 Task: Add Aura Cacia Lavender Essential Oil to the cart.
Action: Mouse moved to (966, 338)
Screenshot: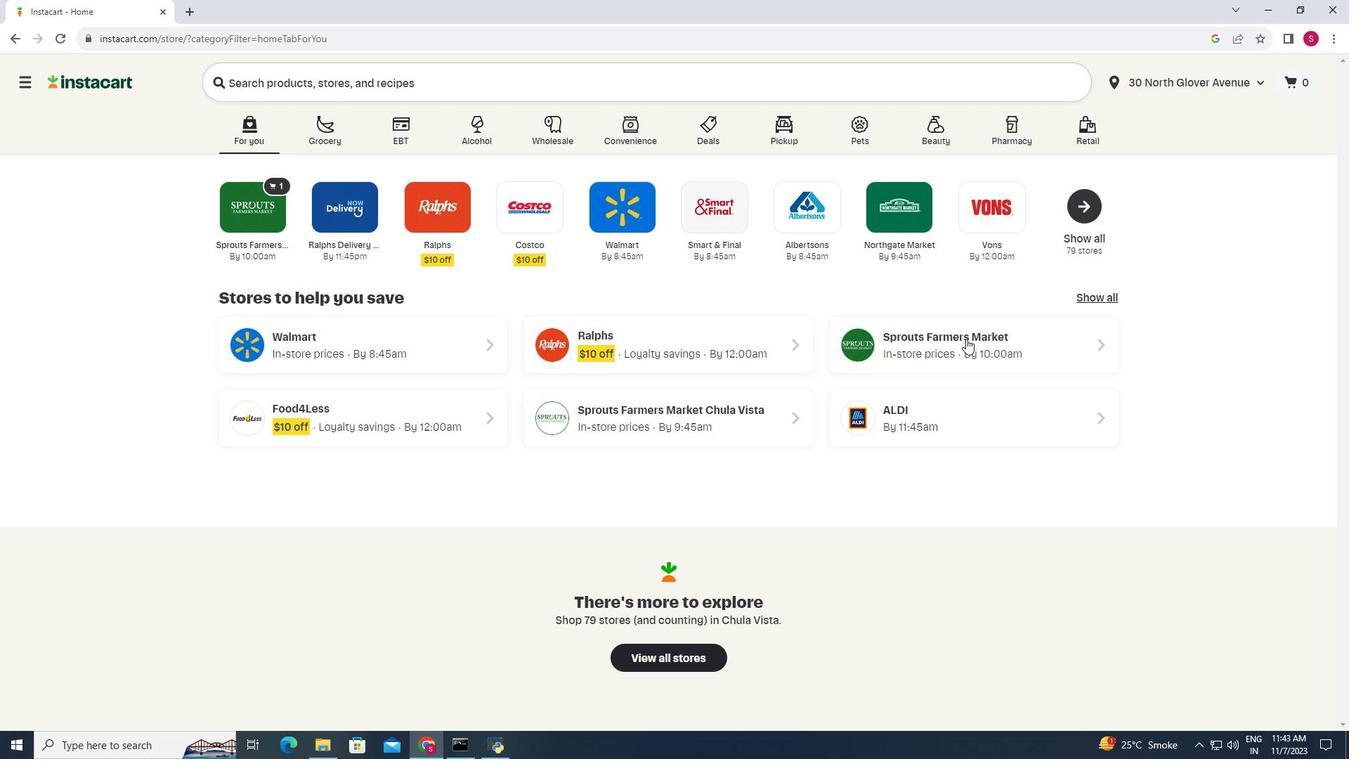 
Action: Mouse pressed left at (966, 338)
Screenshot: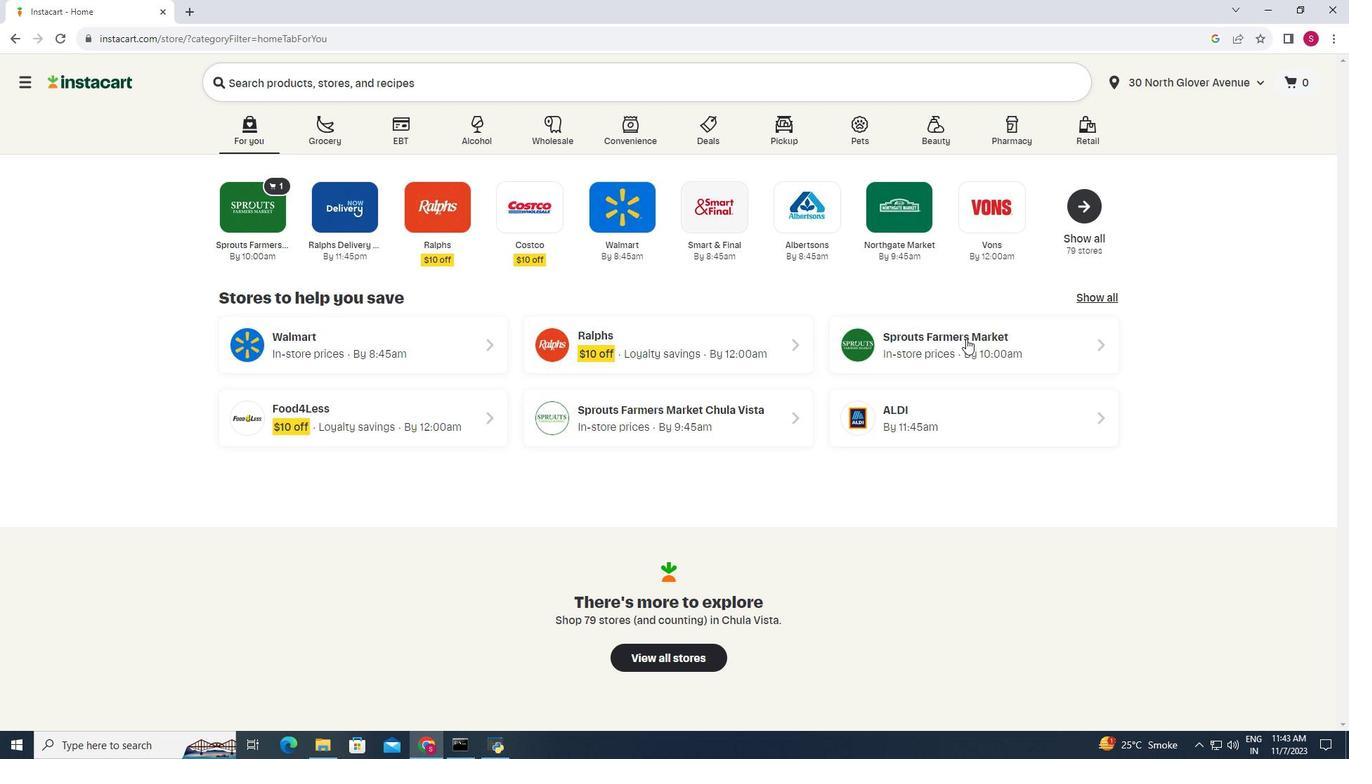 
Action: Mouse moved to (106, 500)
Screenshot: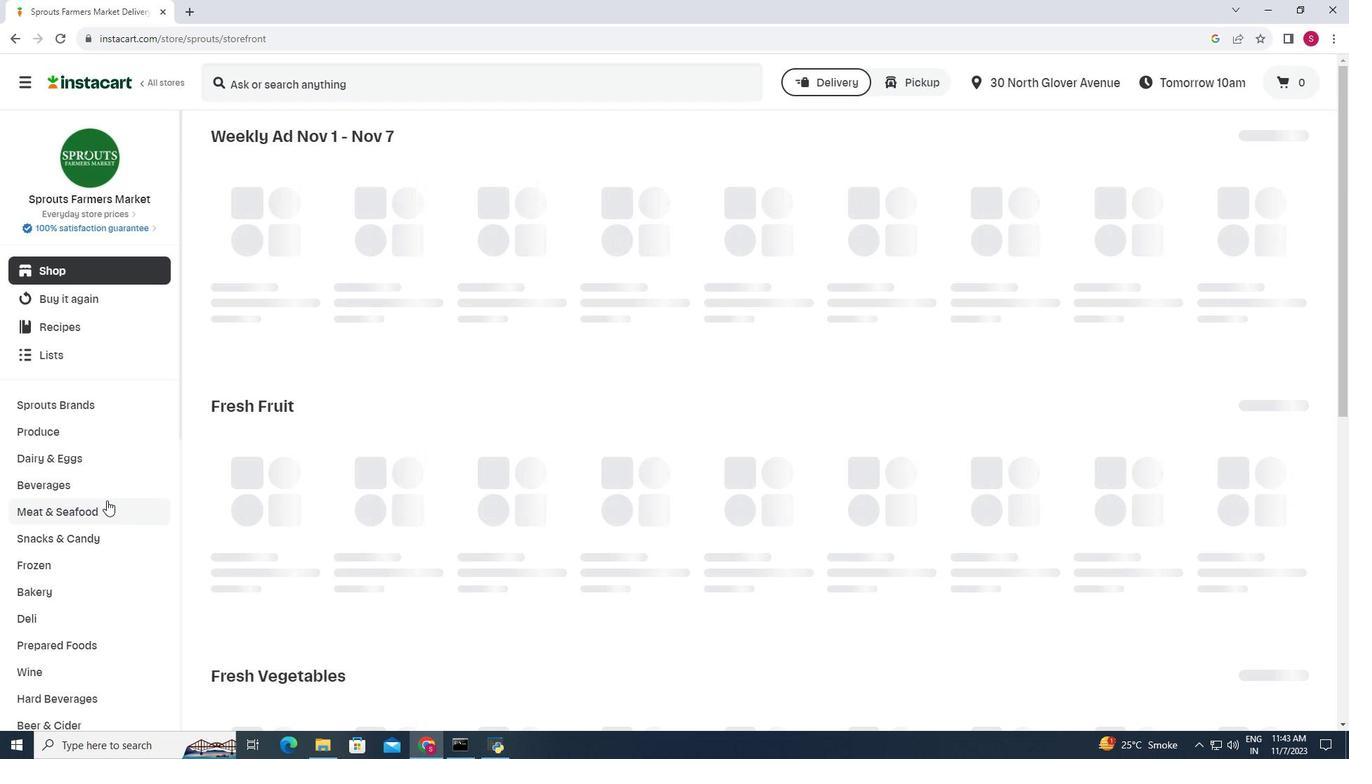 
Action: Mouse scrolled (106, 499) with delta (0, 0)
Screenshot: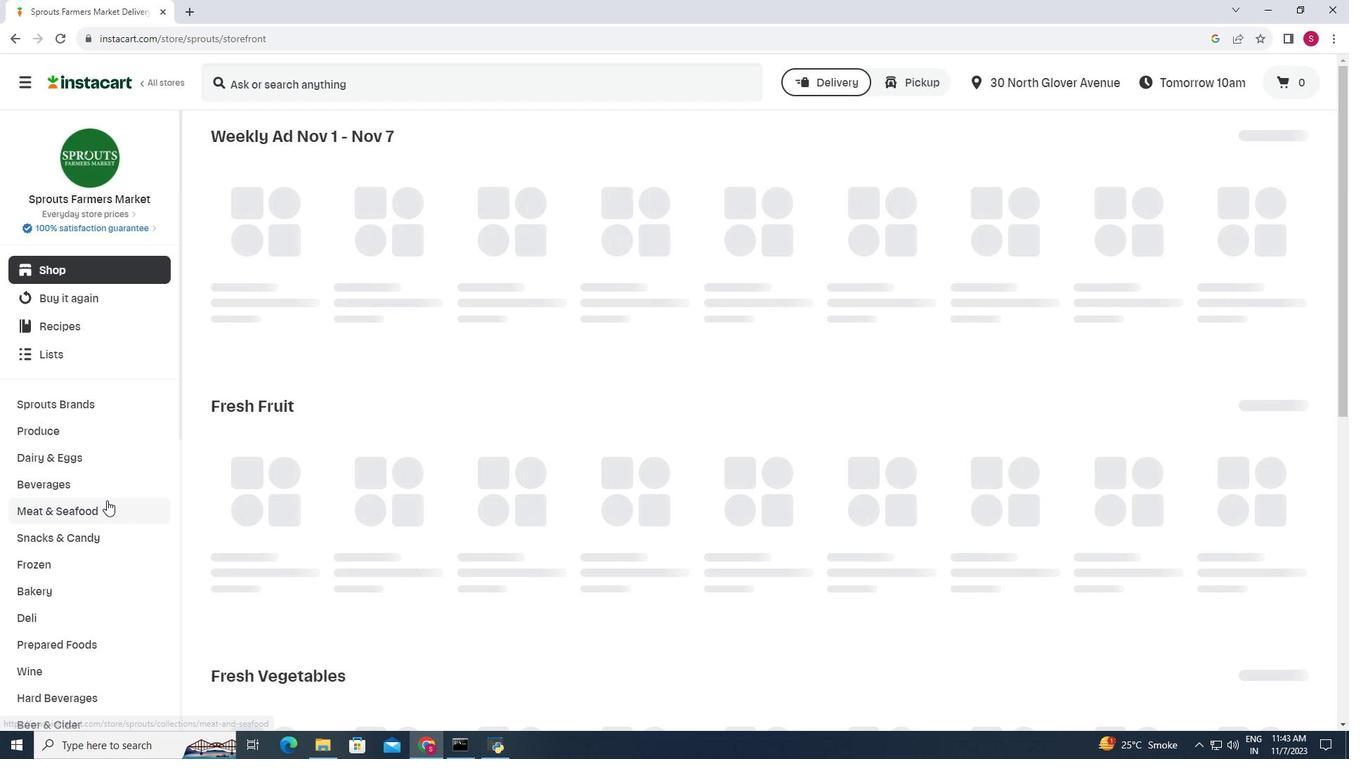 
Action: Mouse scrolled (106, 499) with delta (0, 0)
Screenshot: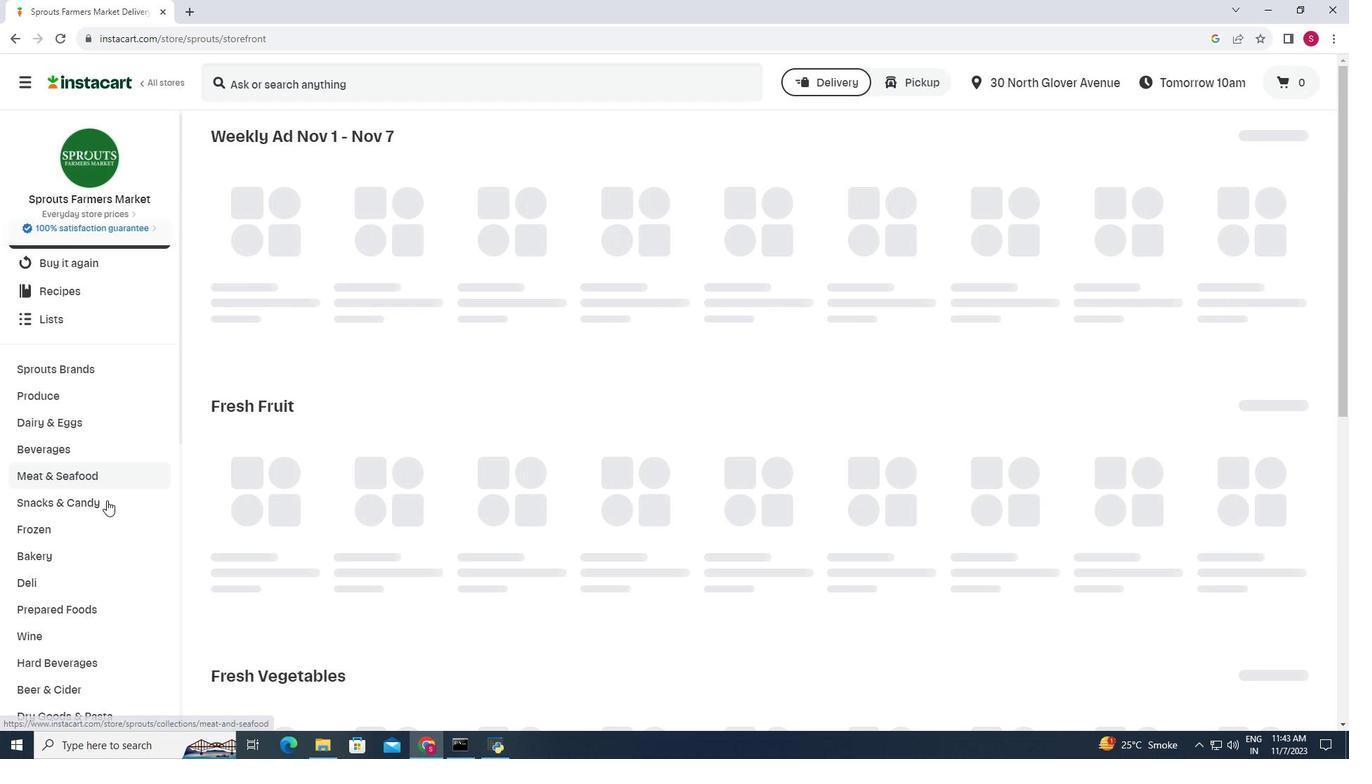 
Action: Mouse scrolled (106, 499) with delta (0, 0)
Screenshot: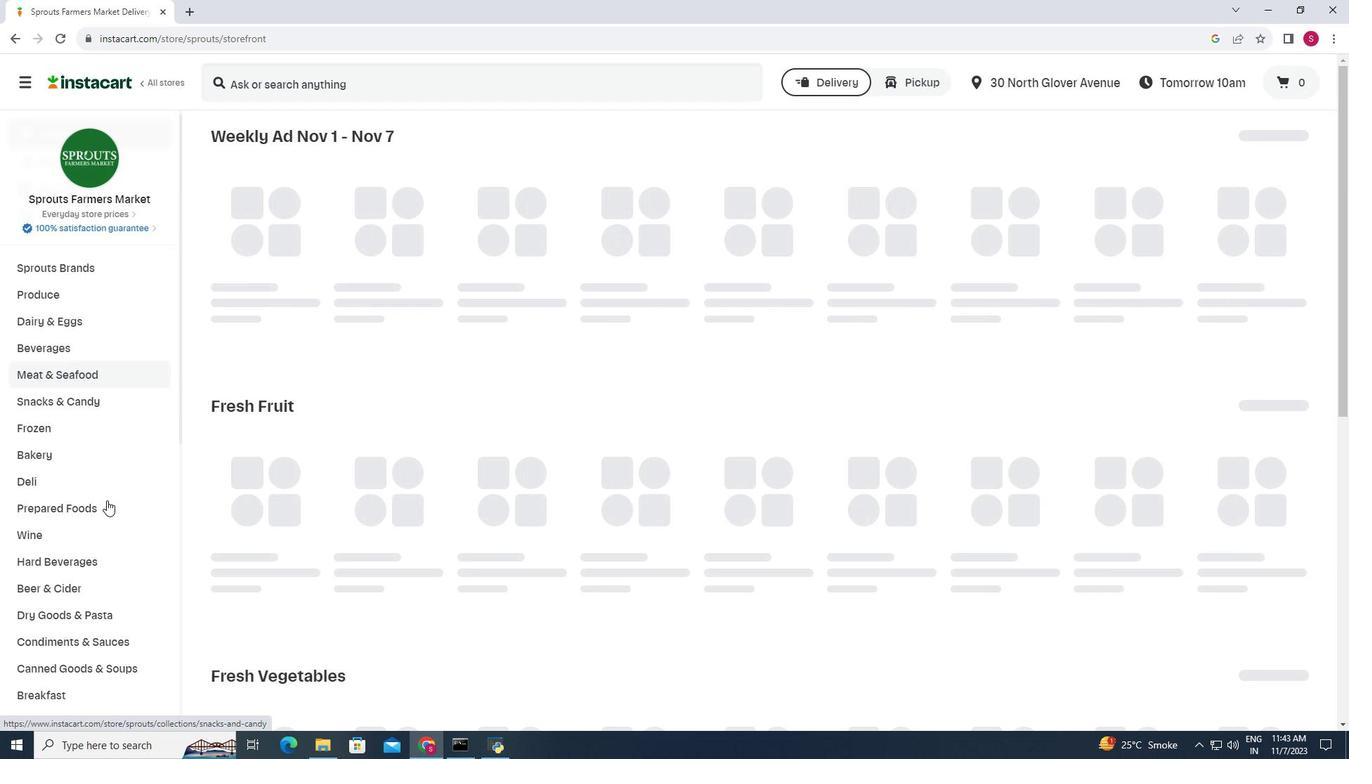 
Action: Mouse moved to (106, 500)
Screenshot: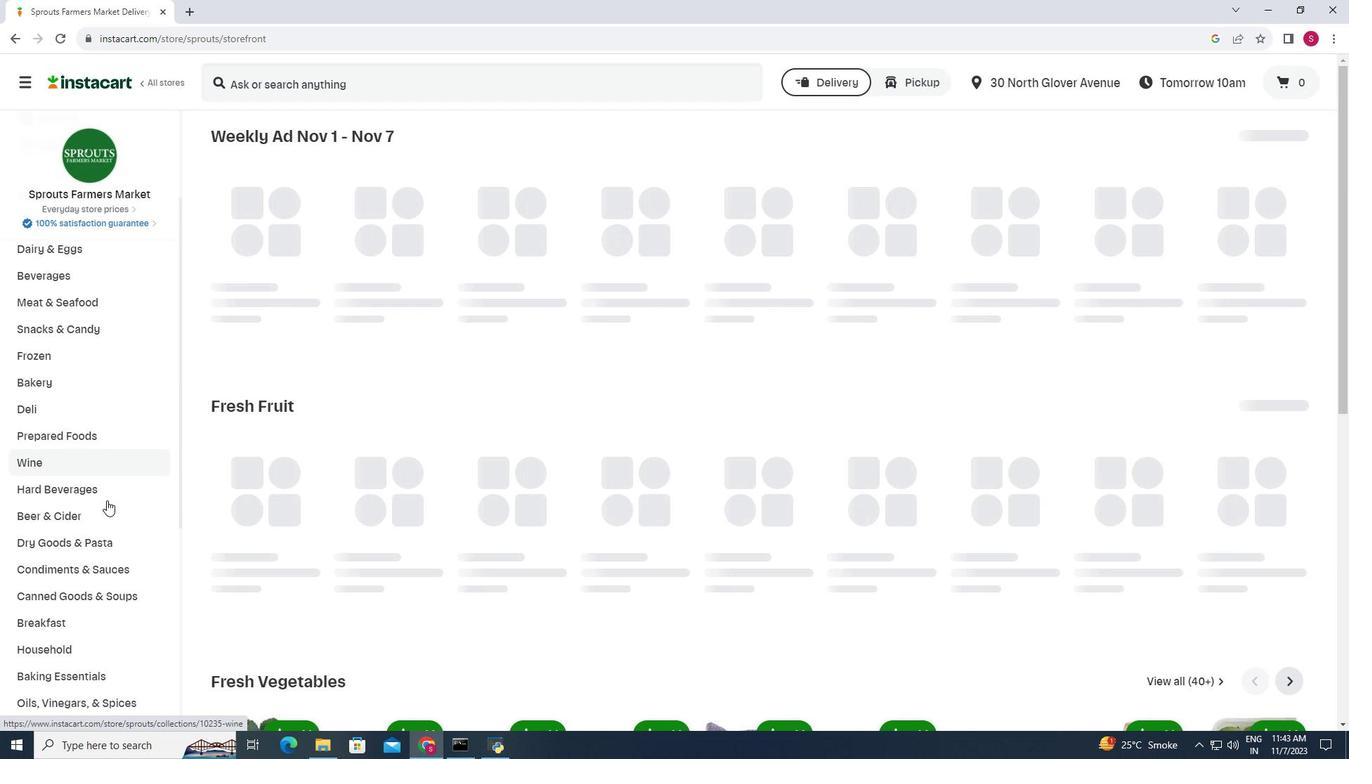 
Action: Mouse scrolled (106, 499) with delta (0, 0)
Screenshot: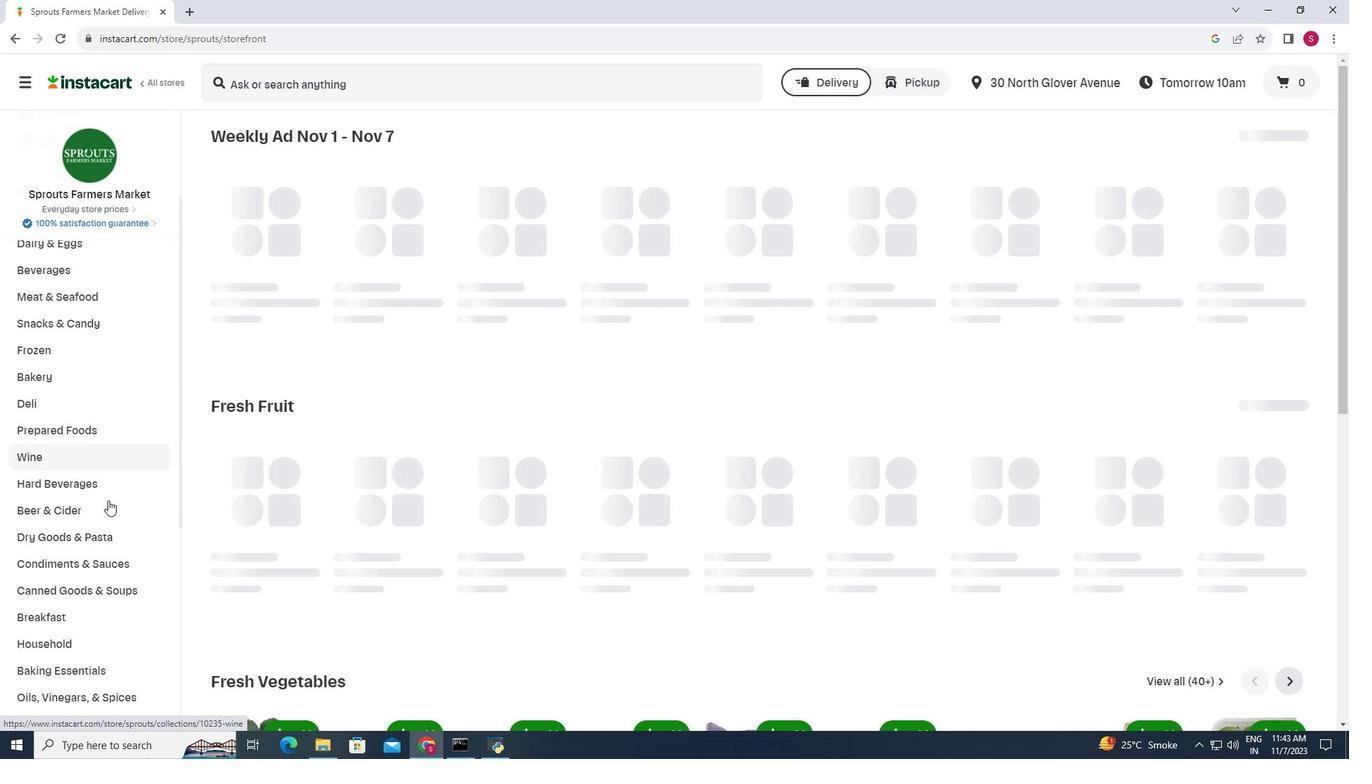 
Action: Mouse moved to (87, 571)
Screenshot: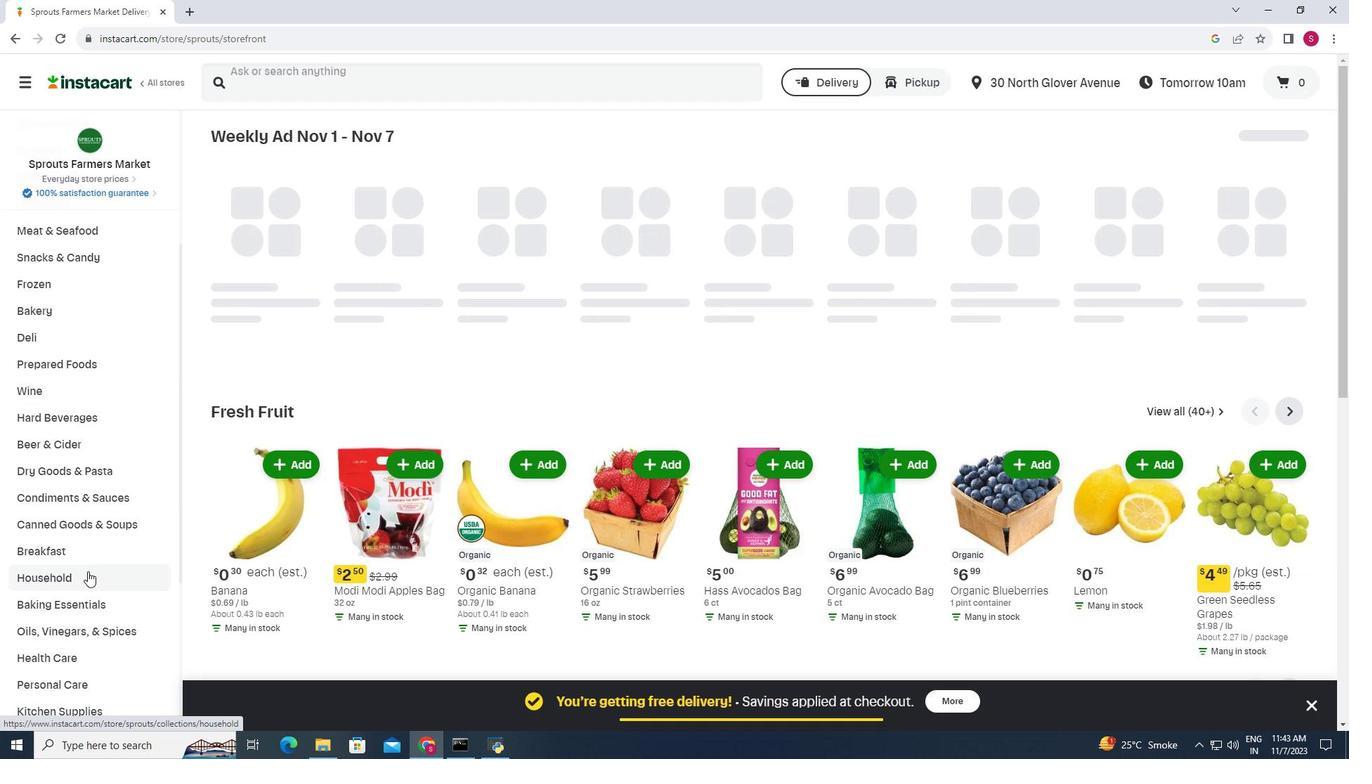 
Action: Mouse pressed left at (87, 571)
Screenshot: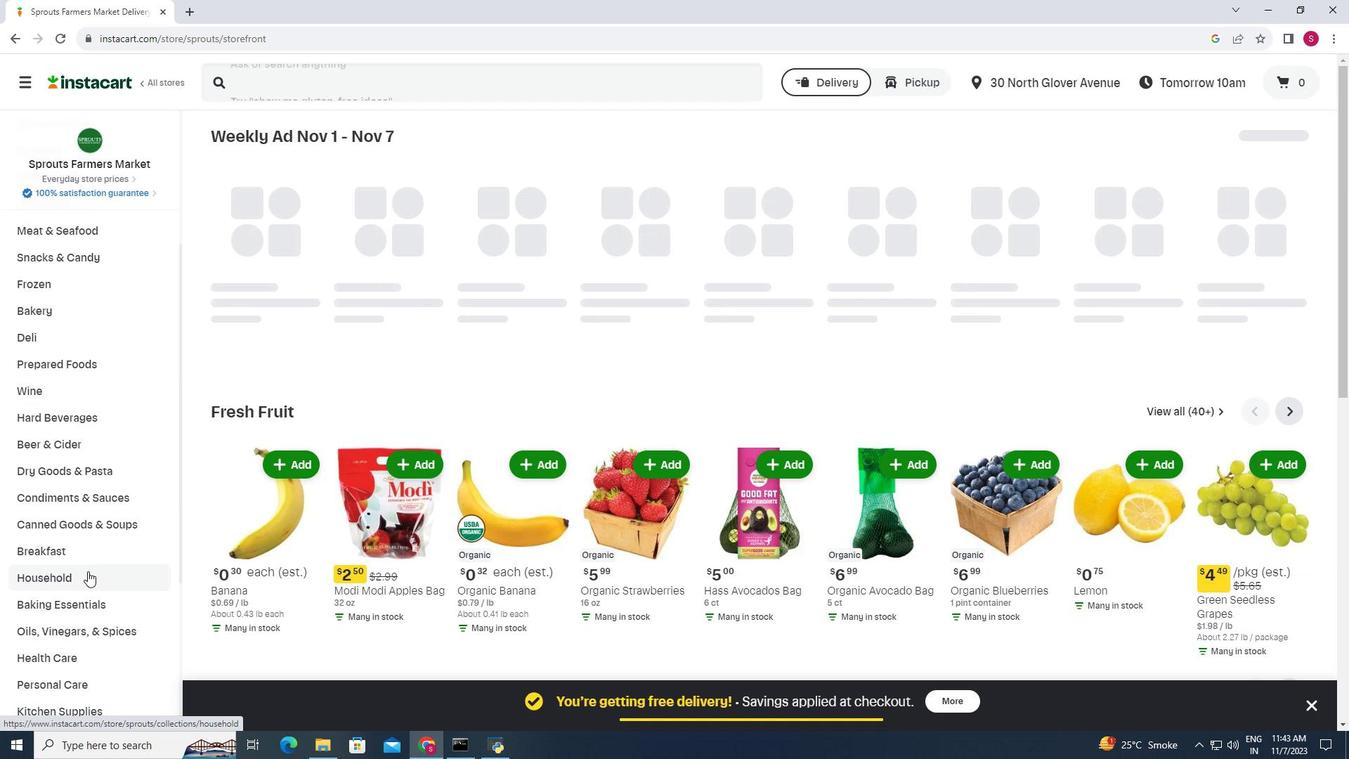 
Action: Mouse moved to (744, 187)
Screenshot: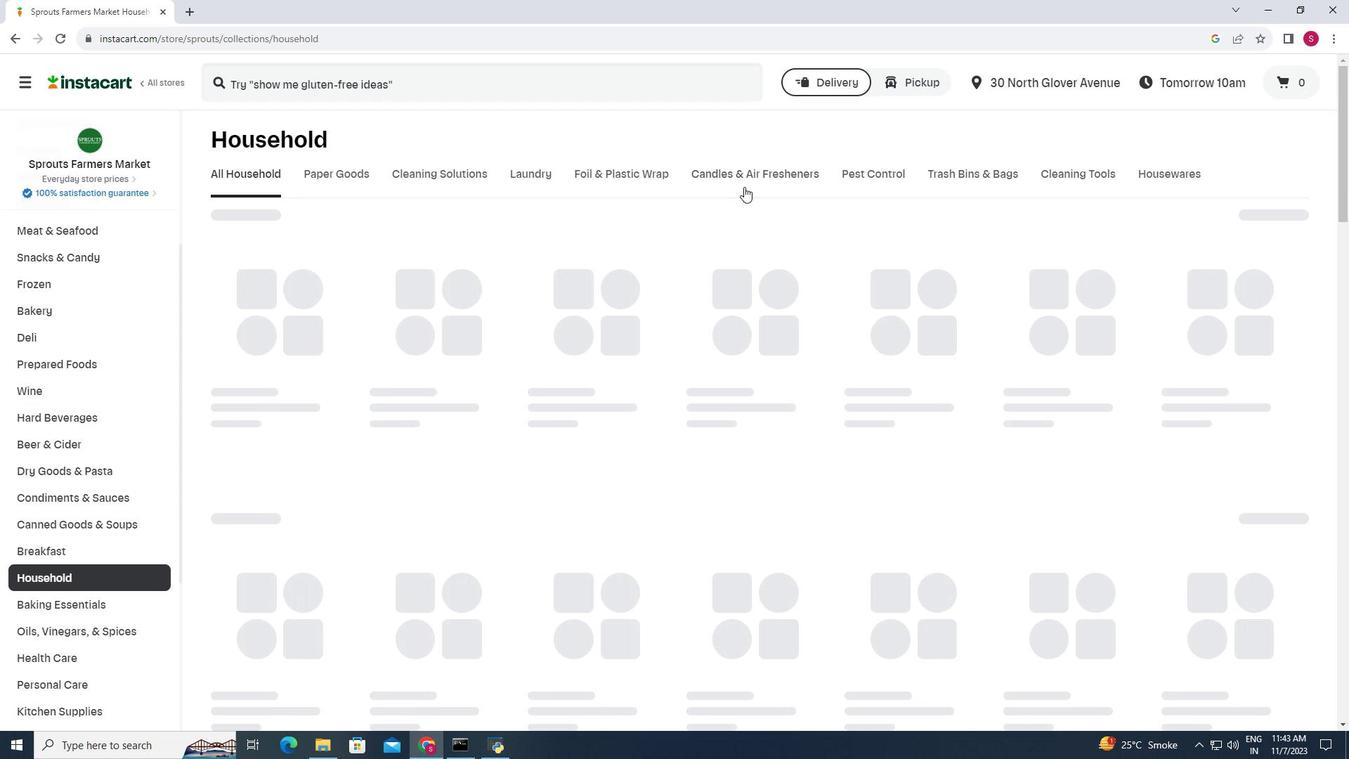 
Action: Mouse pressed left at (744, 187)
Screenshot: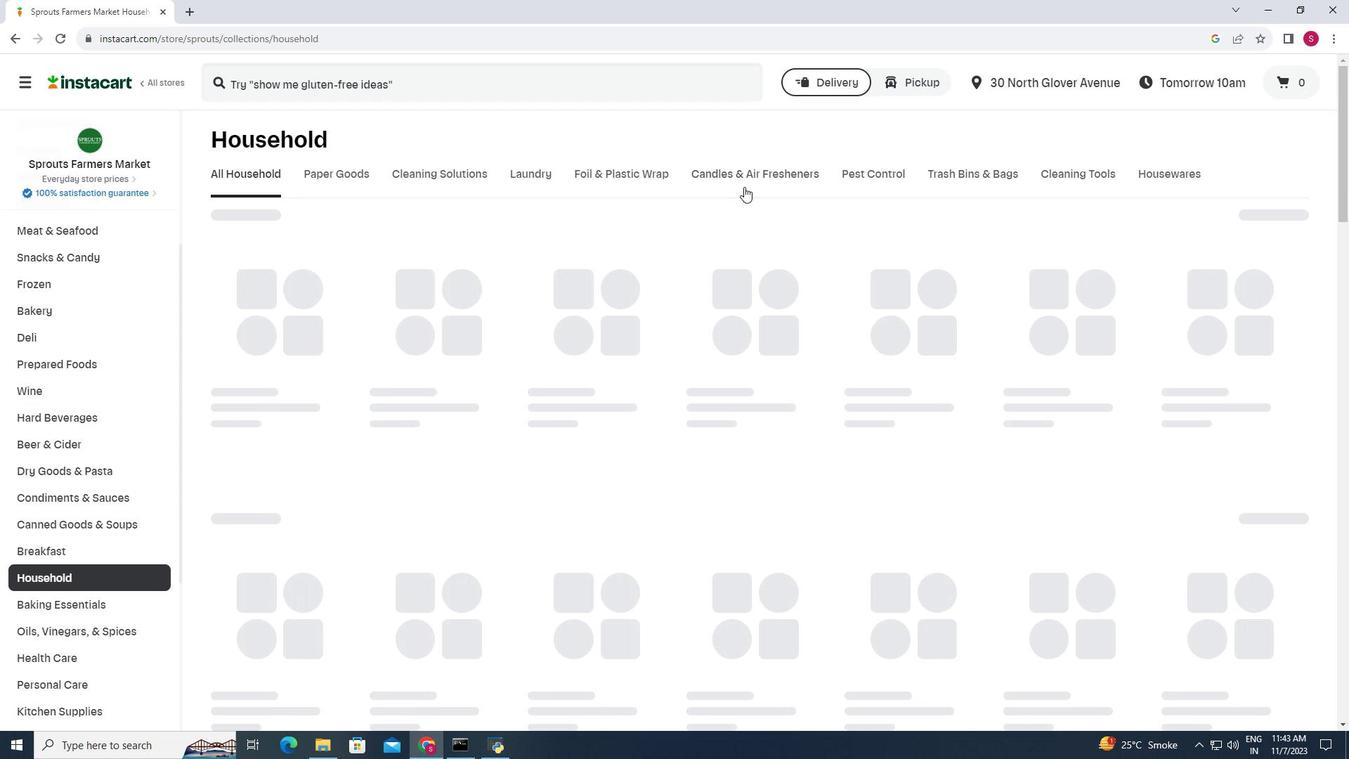 
Action: Mouse moved to (355, 84)
Screenshot: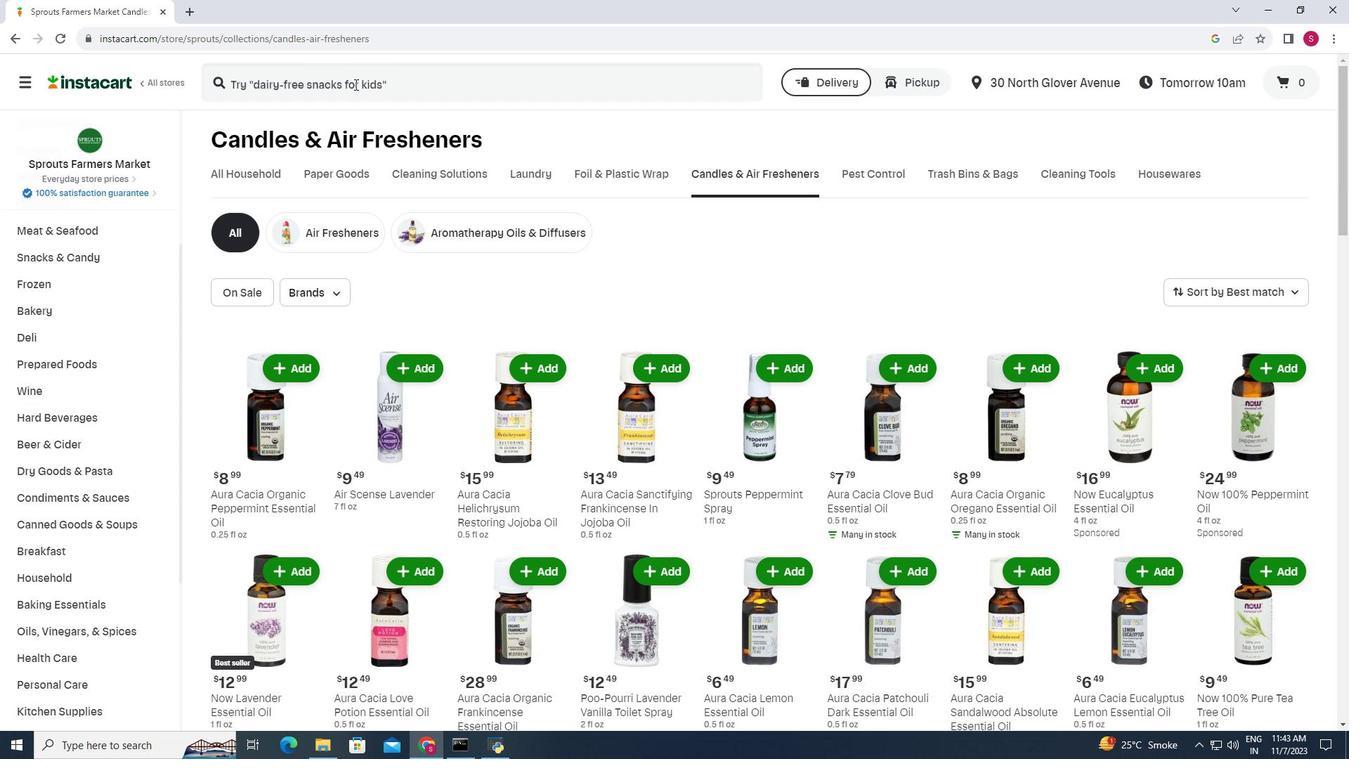 
Action: Mouse pressed left at (355, 84)
Screenshot: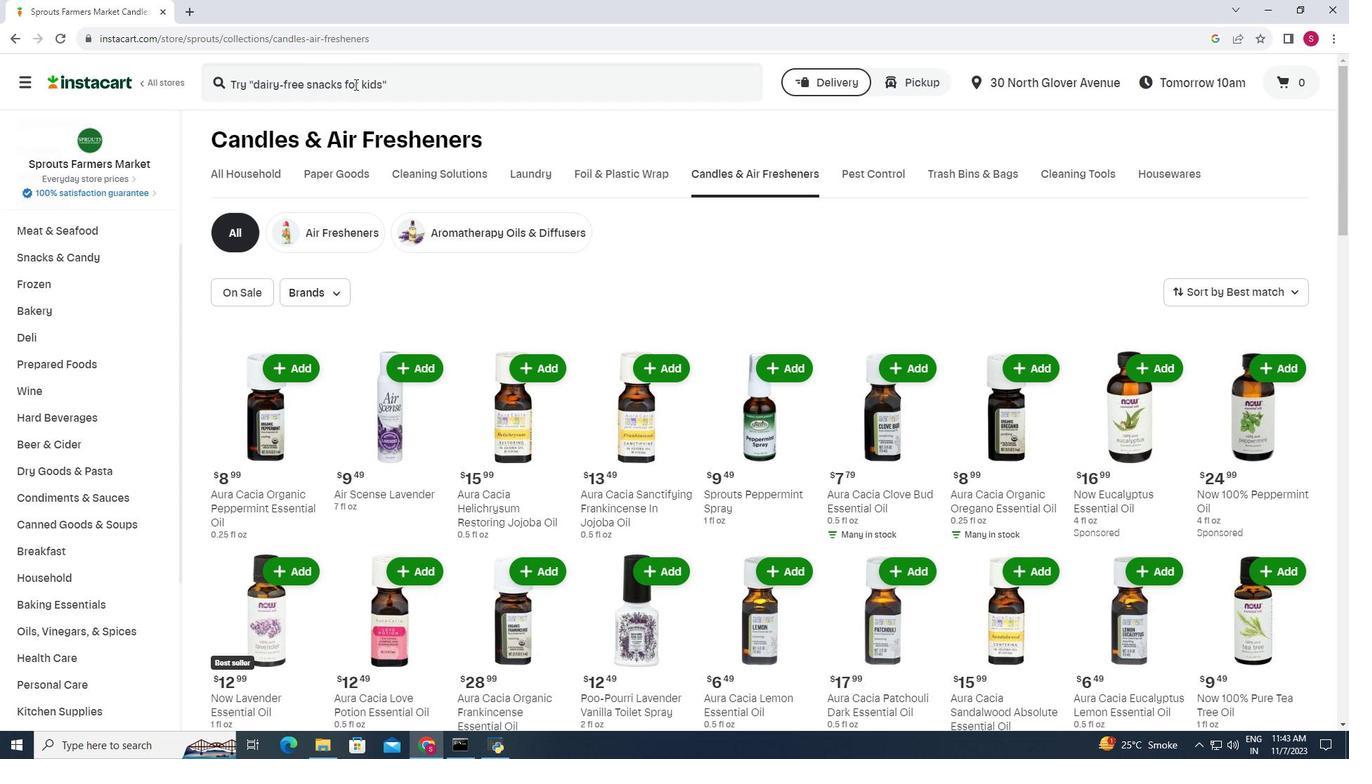 
Action: Key pressed <Key.shift>Aura<Key.space><Key.shift>Cacia<Key.space><Key.shift>Lavender<Key.space><Key.shift>Essential<Key.space><Key.shift>Oil<Key.enter>
Screenshot: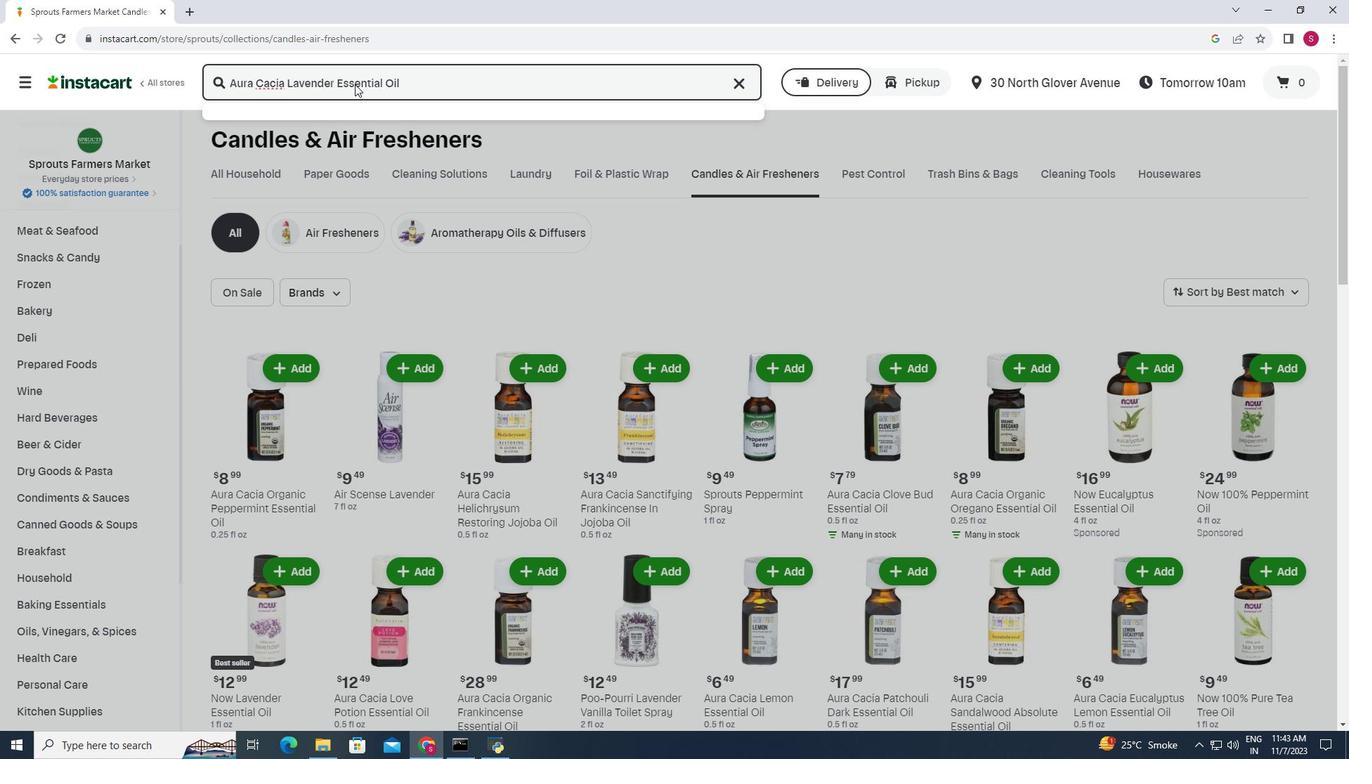 
Action: Mouse moved to (1260, 189)
Screenshot: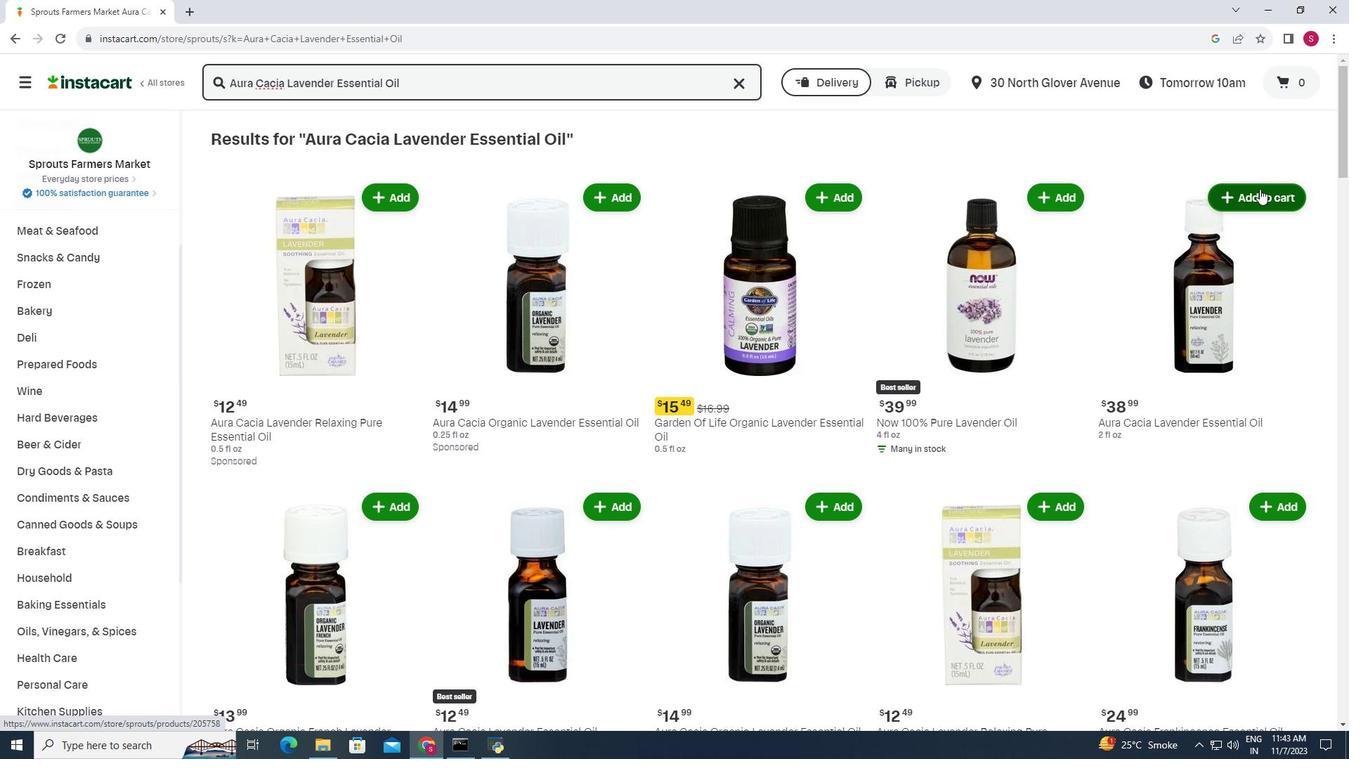
Action: Mouse pressed left at (1260, 189)
Screenshot: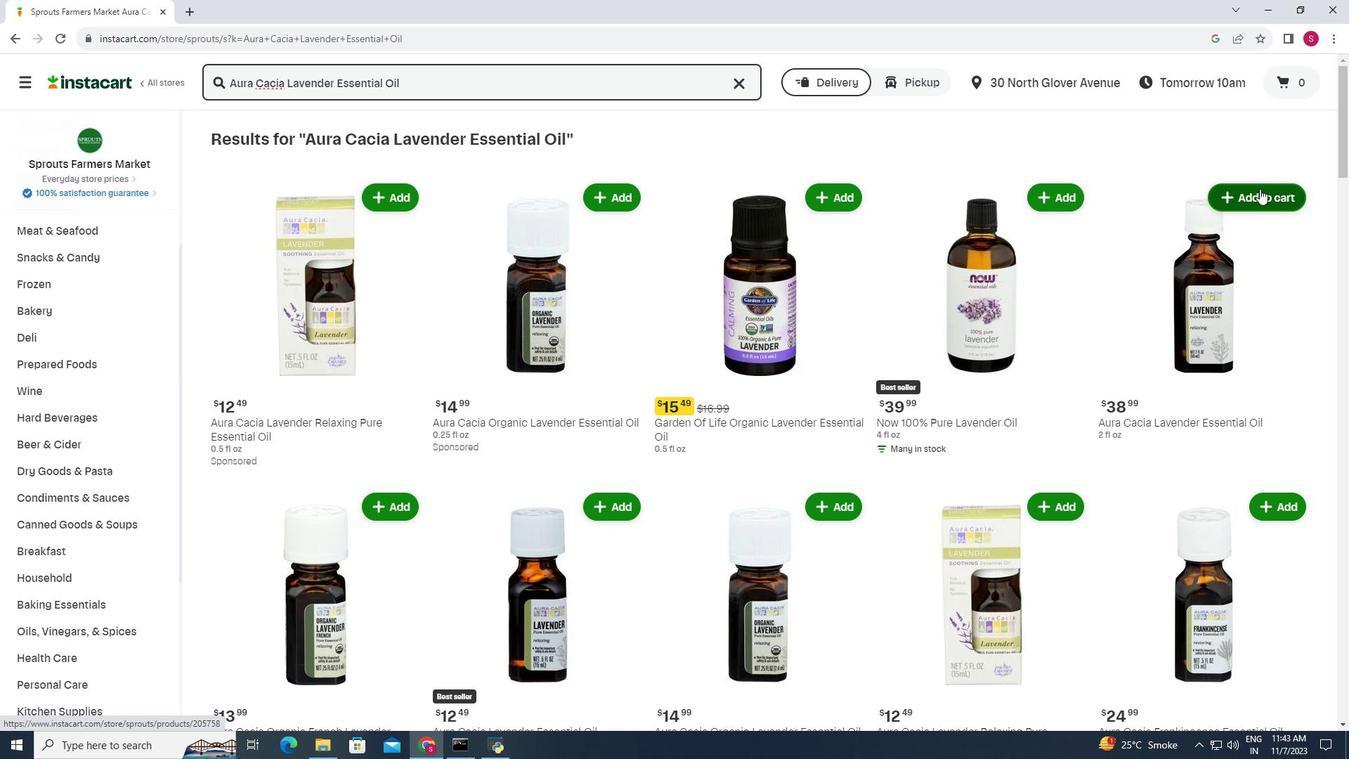 
Action: Mouse moved to (1192, 123)
Screenshot: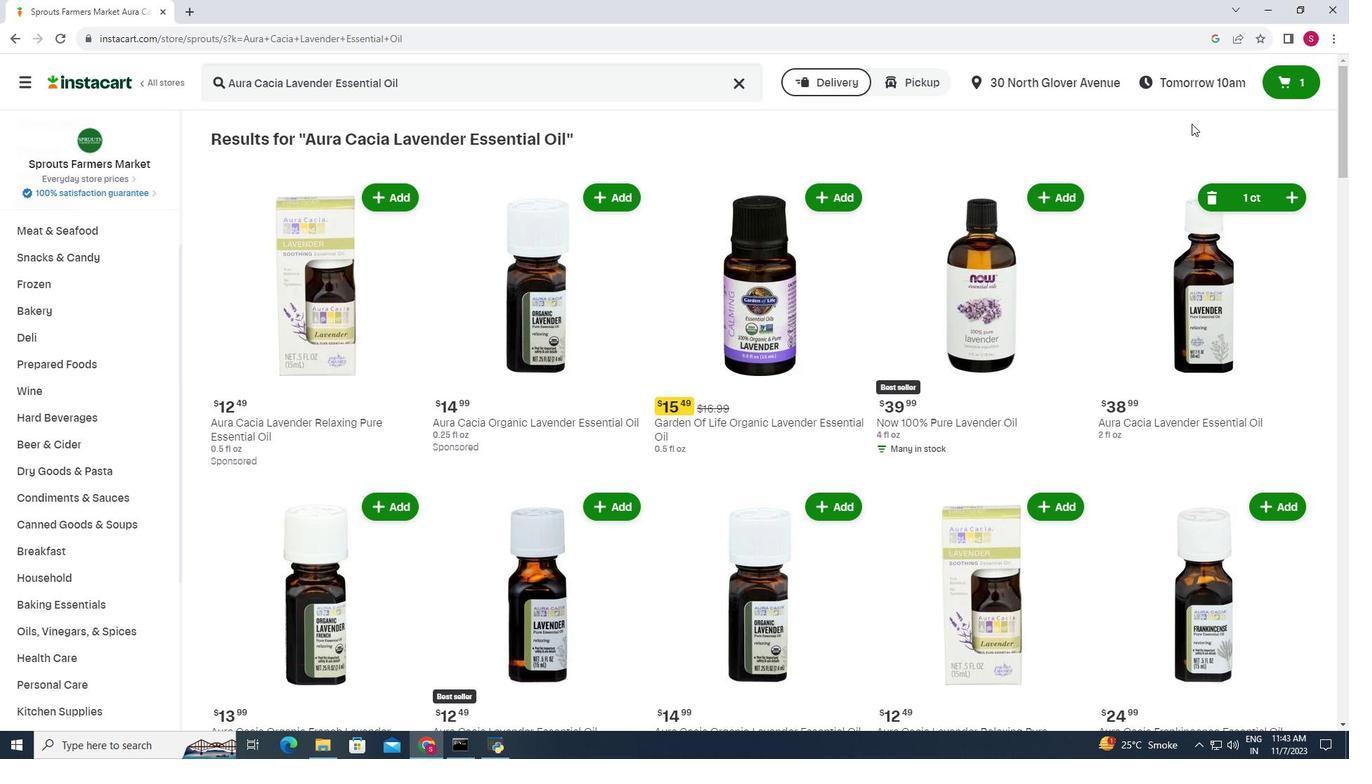
